 Task: Enable instant booking option without waiting for host approval.
Action: Mouse pressed left at (875, 141)
Screenshot: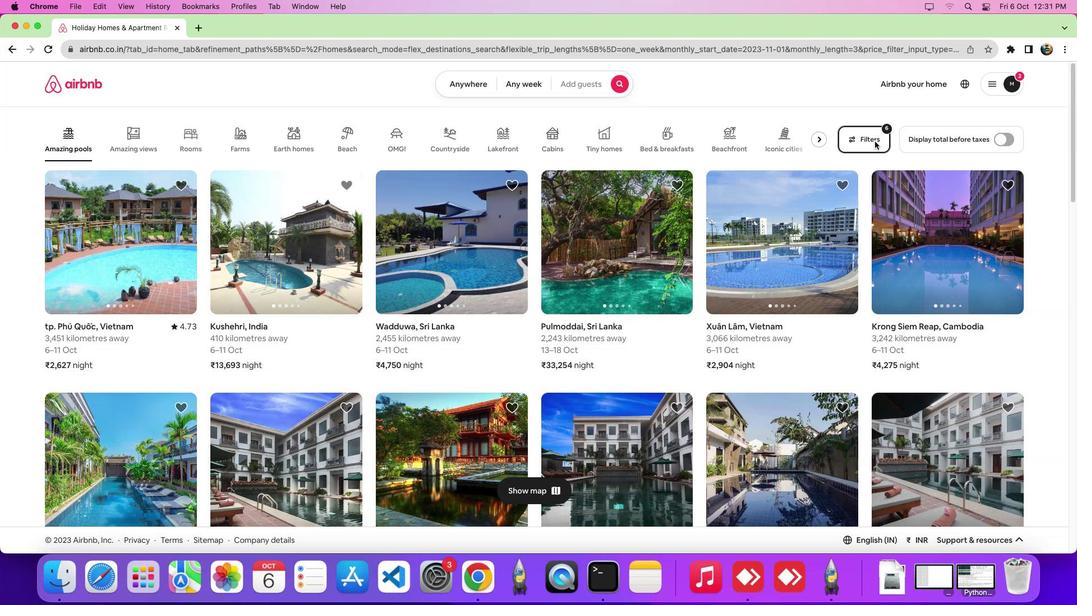 
Action: Mouse pressed left at (875, 141)
Screenshot: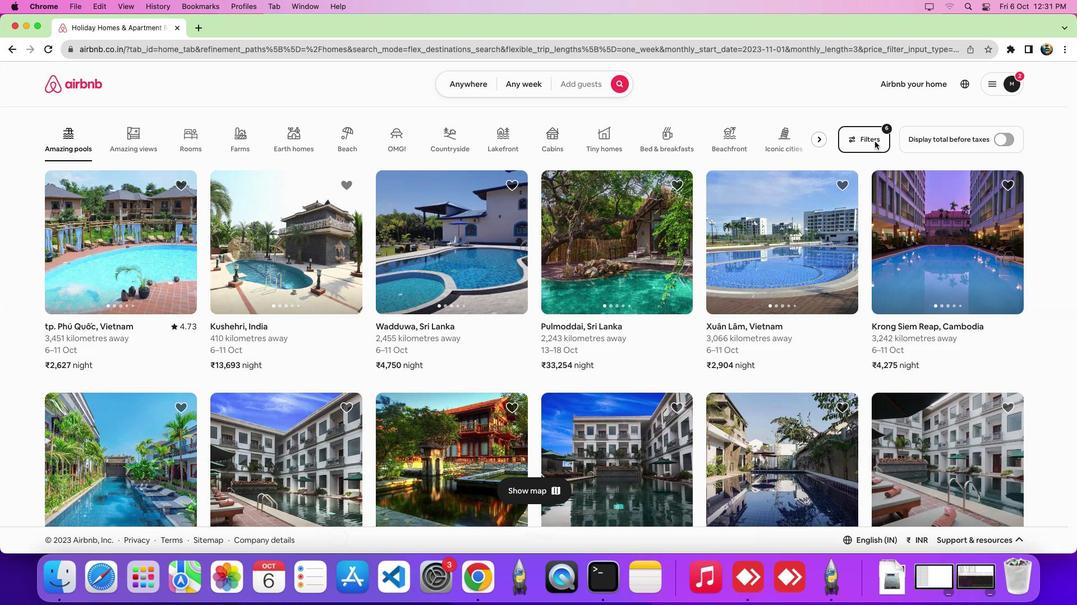 
Action: Mouse moved to (423, 211)
Screenshot: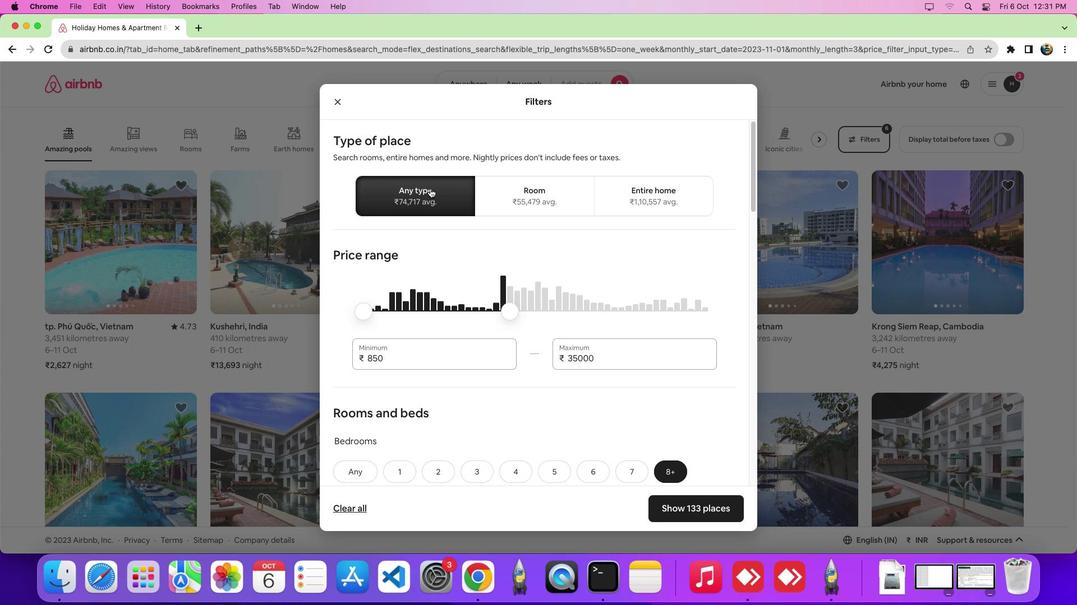 
Action: Mouse pressed left at (423, 211)
Screenshot: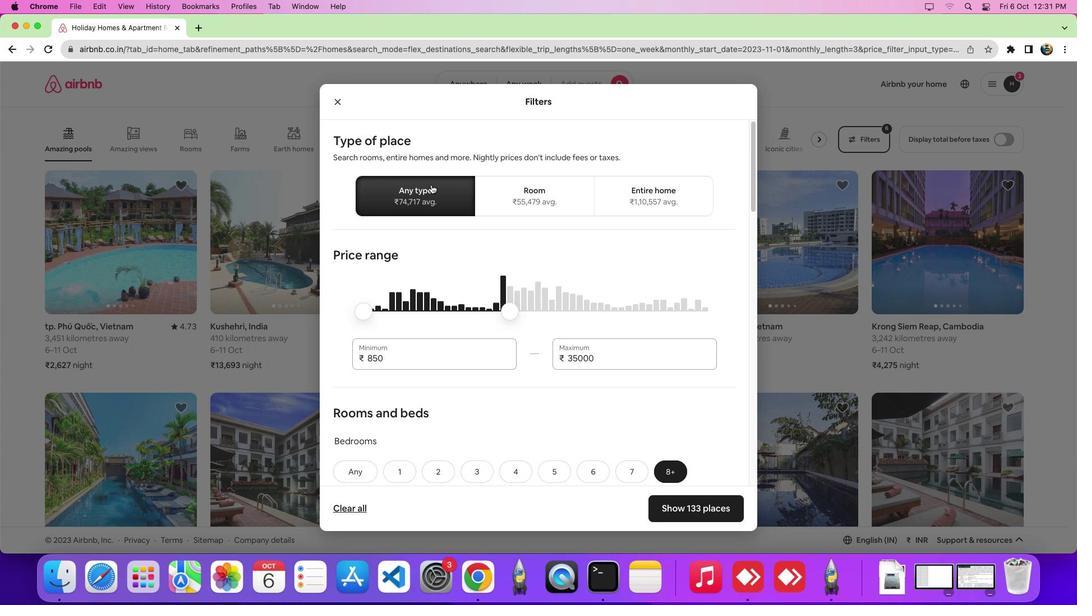 
Action: Mouse moved to (431, 185)
Screenshot: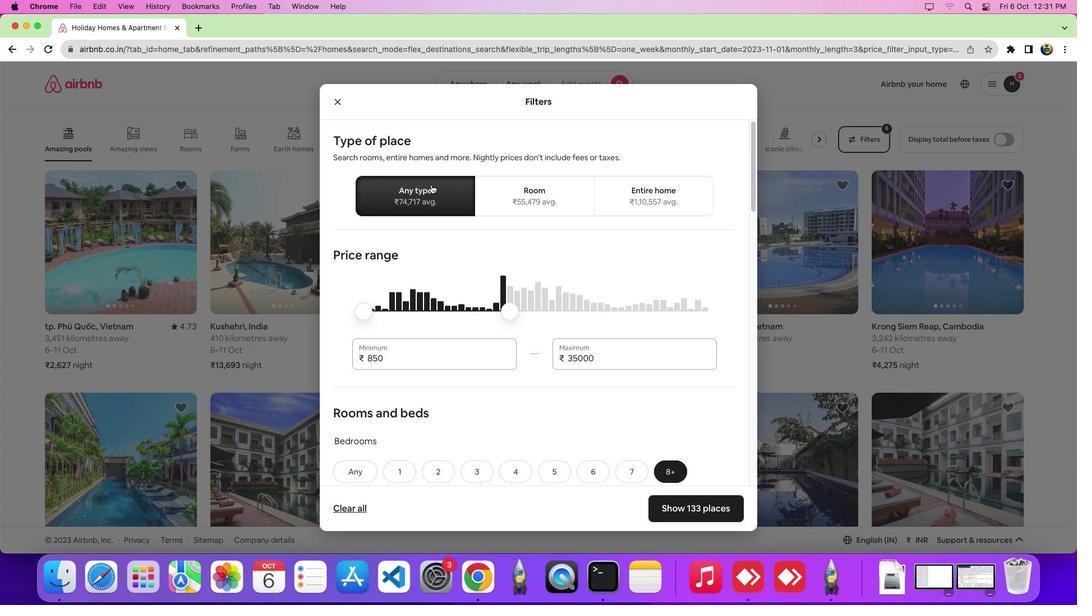 
Action: Mouse pressed left at (431, 185)
Screenshot: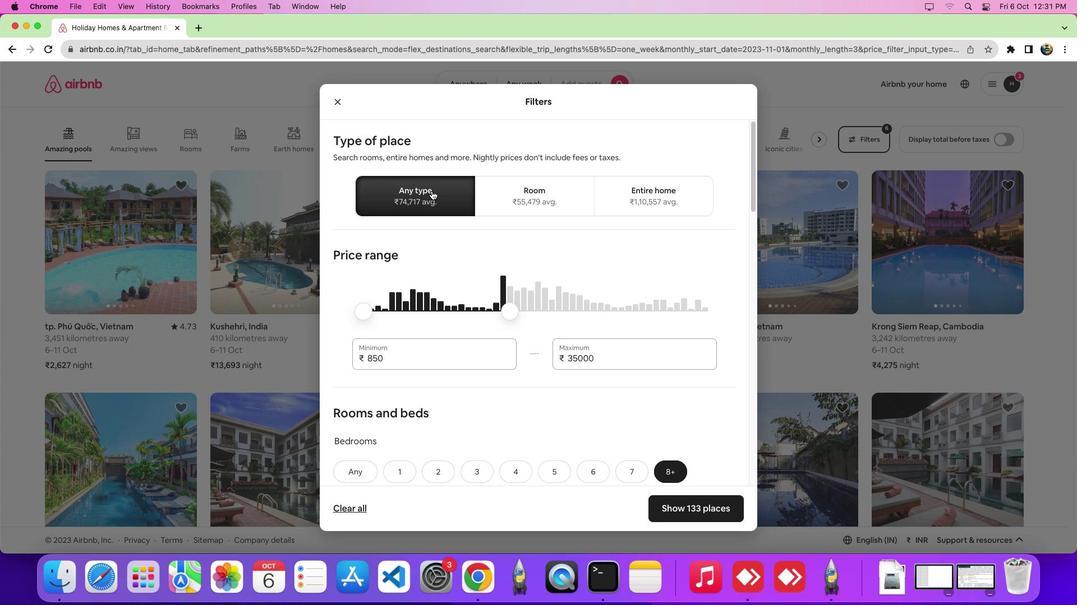 
Action: Mouse moved to (459, 213)
Screenshot: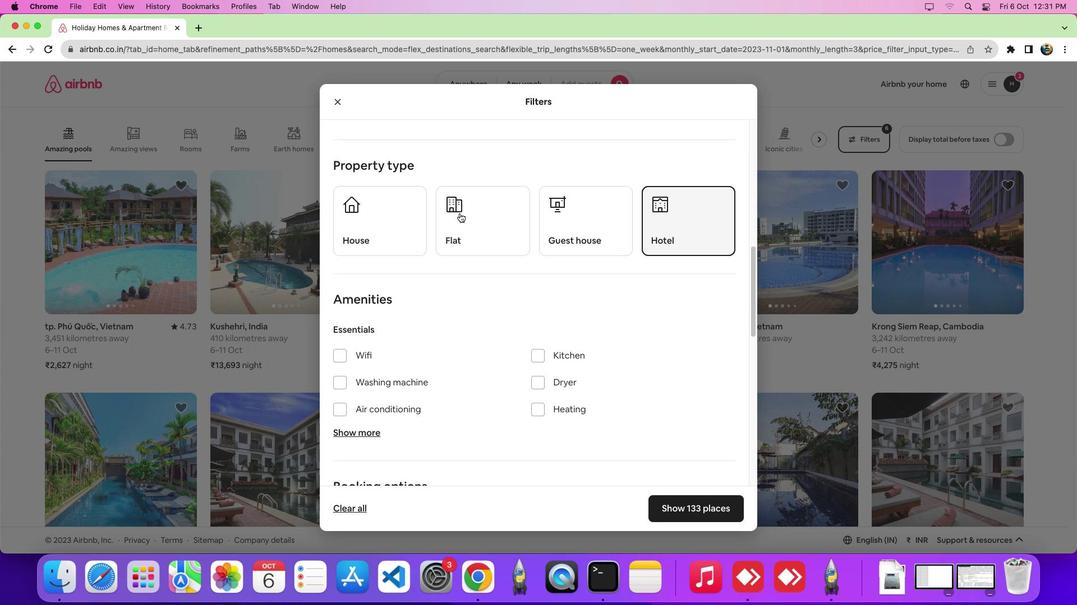 
Action: Mouse scrolled (459, 213) with delta (0, 0)
Screenshot: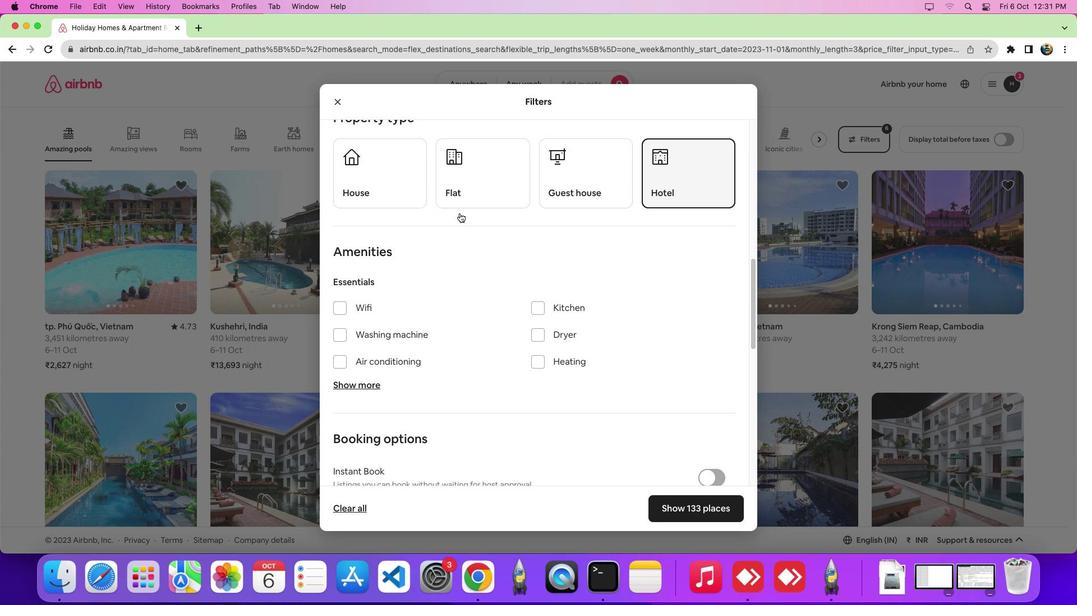 
Action: Mouse scrolled (459, 213) with delta (0, 0)
Screenshot: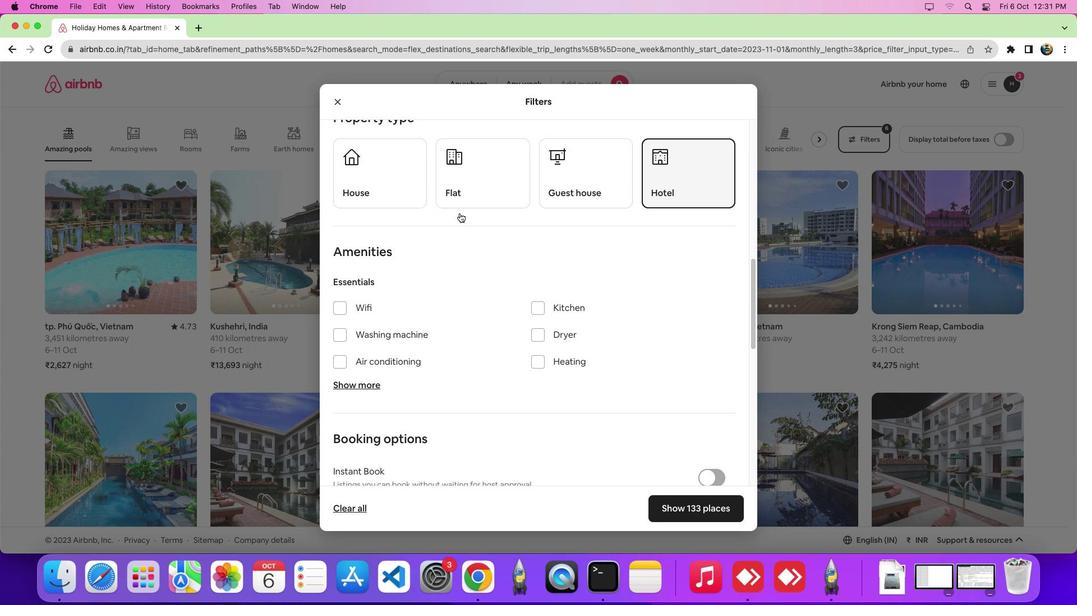 
Action: Mouse scrolled (459, 213) with delta (0, -5)
Screenshot: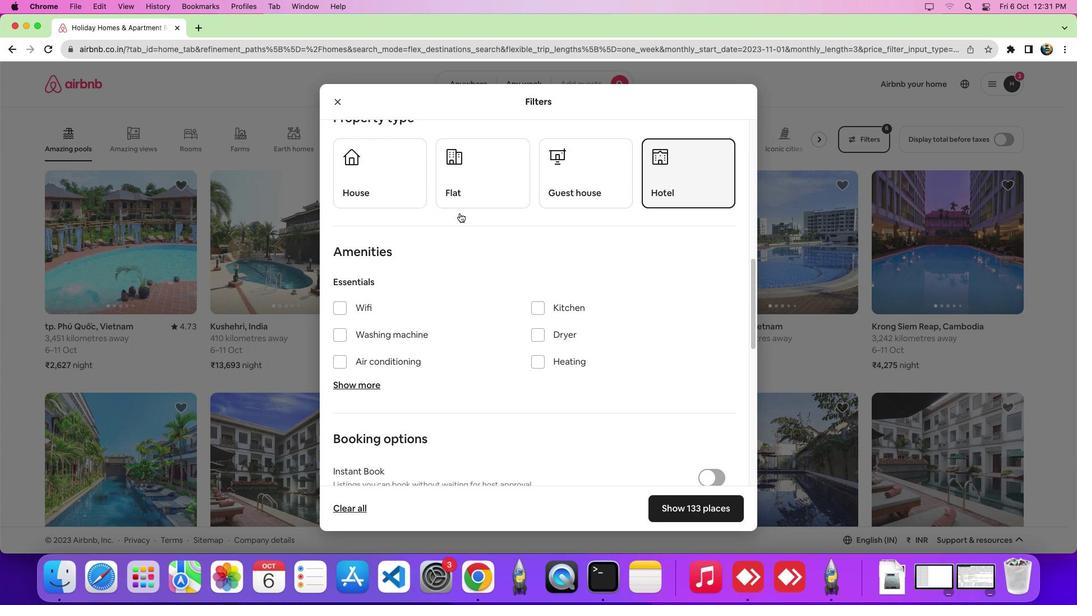 
Action: Mouse scrolled (459, 213) with delta (0, -6)
Screenshot: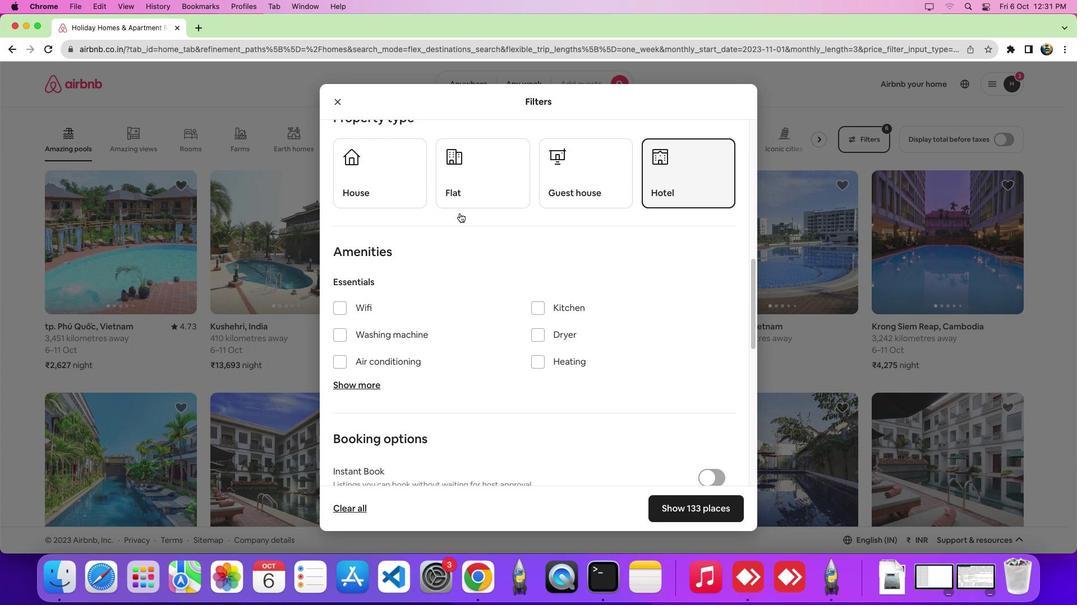 
Action: Mouse scrolled (459, 213) with delta (0, 0)
Screenshot: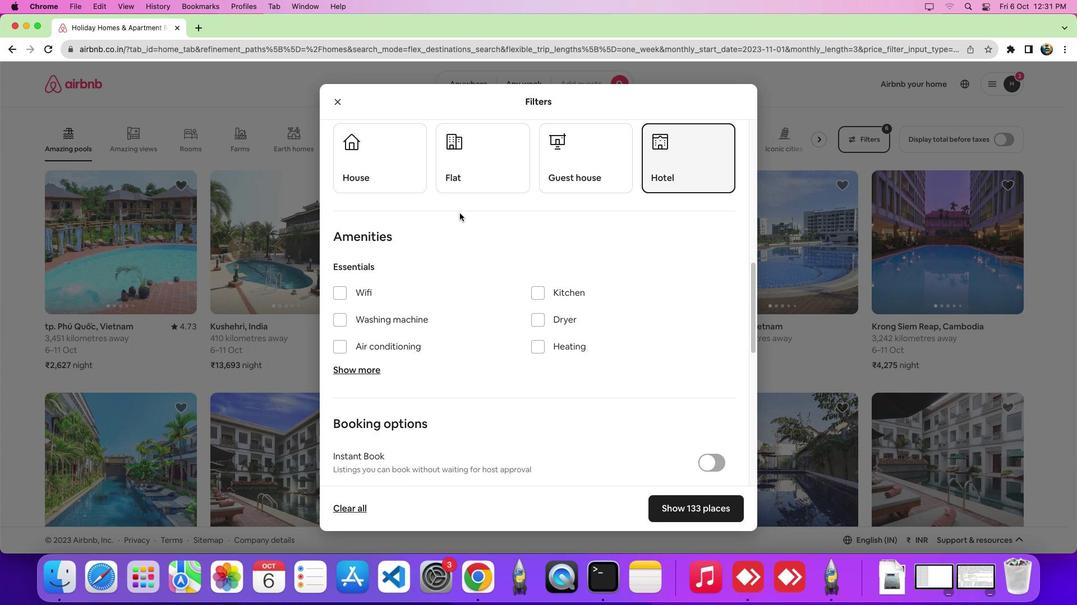 
Action: Mouse scrolled (459, 213) with delta (0, 0)
Screenshot: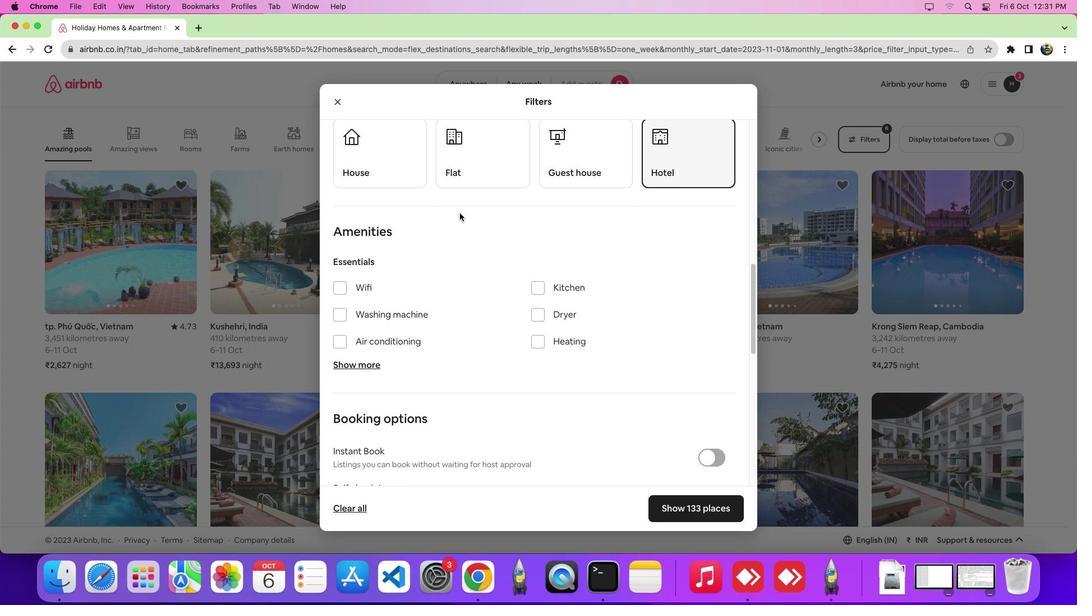 
Action: Mouse scrolled (459, 213) with delta (0, 0)
Screenshot: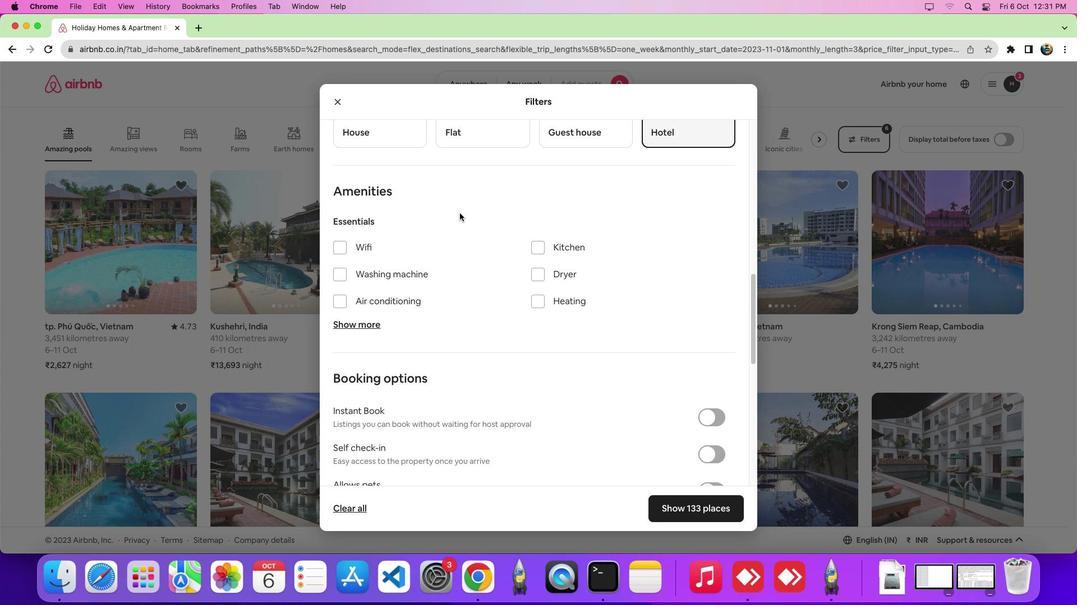 
Action: Mouse scrolled (459, 213) with delta (0, 0)
Screenshot: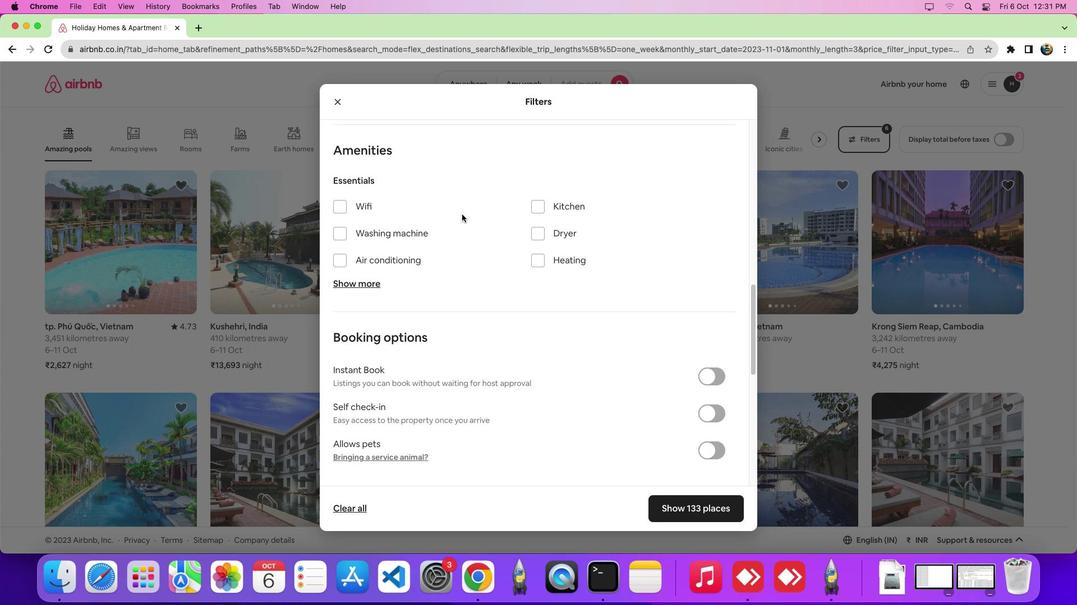 
Action: Mouse scrolled (459, 213) with delta (0, -1)
Screenshot: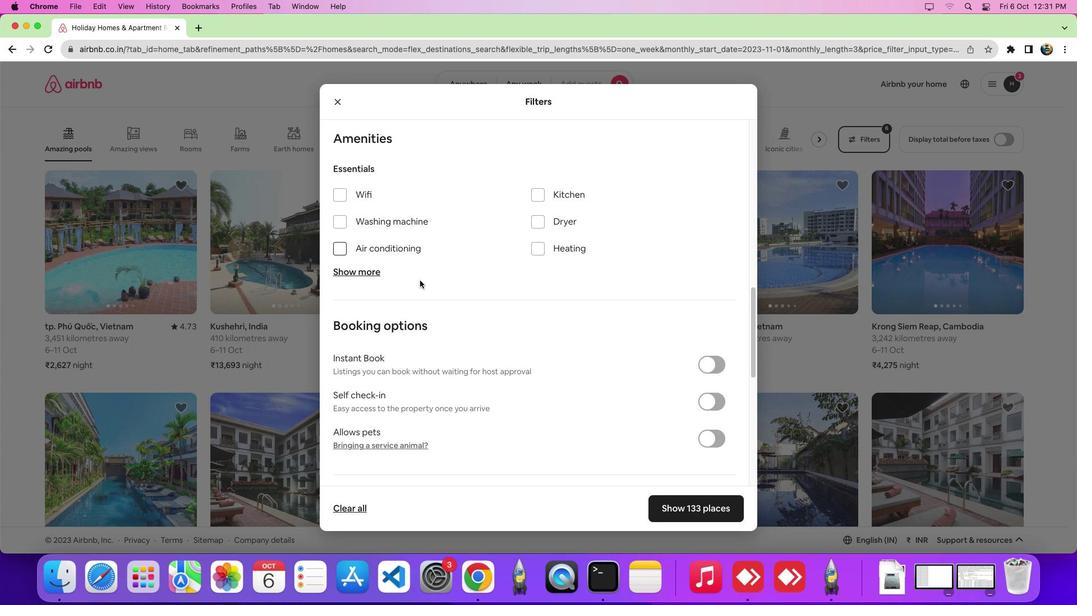 
Action: Mouse moved to (373, 284)
Screenshot: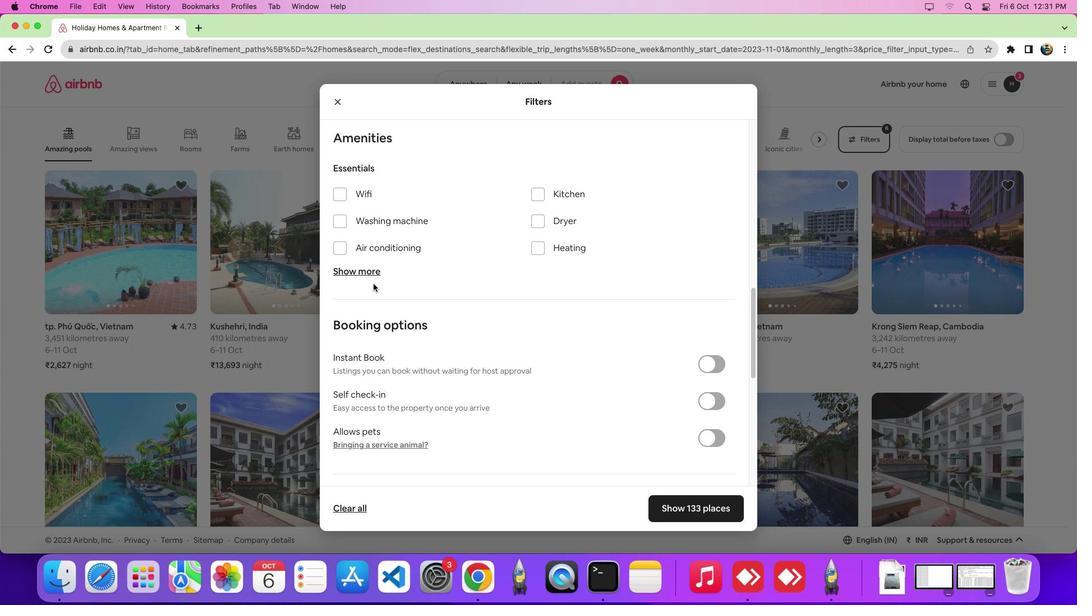 
Action: Mouse scrolled (373, 284) with delta (0, 0)
Screenshot: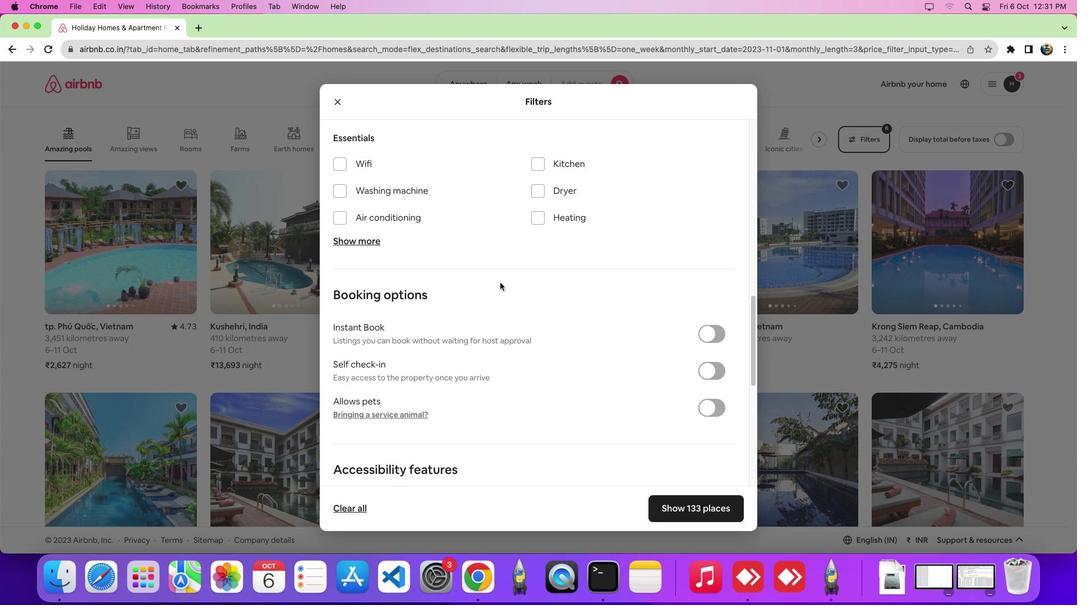 
Action: Mouse scrolled (373, 284) with delta (0, 0)
Screenshot: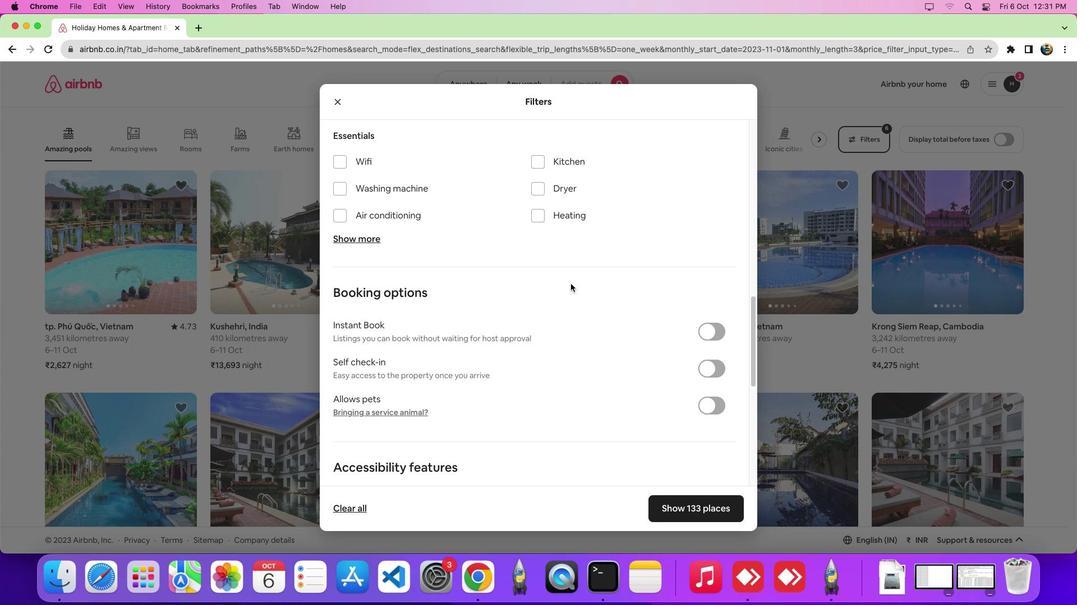 
Action: Mouse moved to (704, 333)
Screenshot: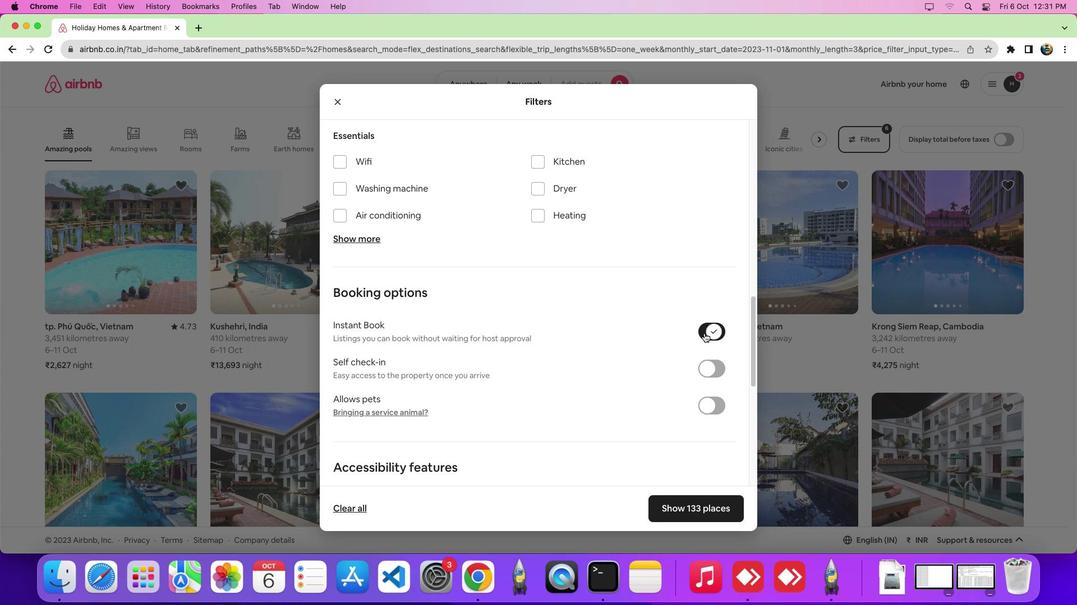 
Action: Mouse pressed left at (704, 333)
Screenshot: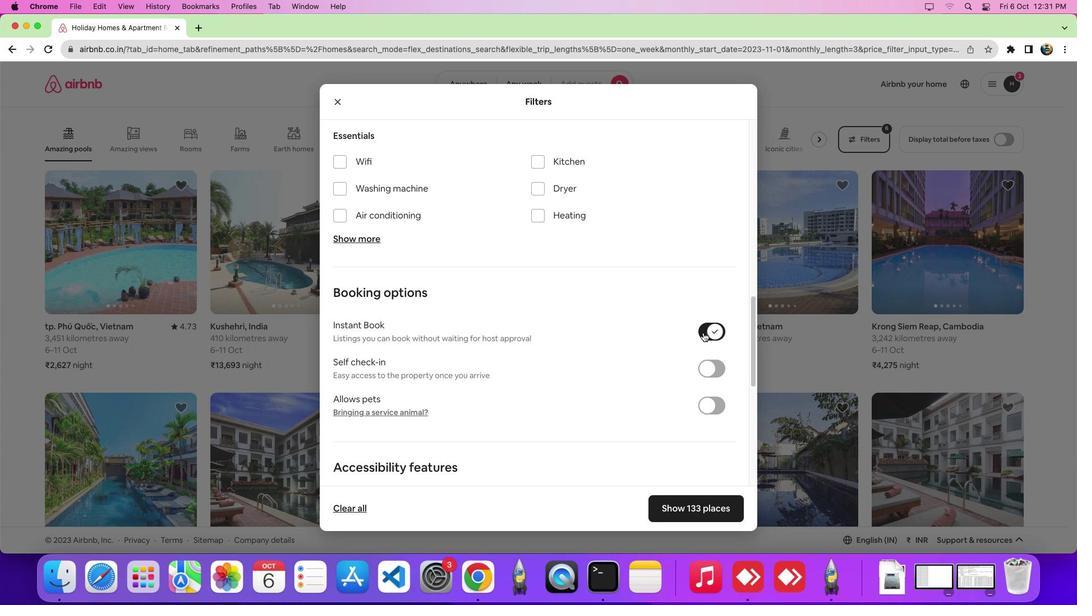 
Action: Mouse moved to (689, 505)
Screenshot: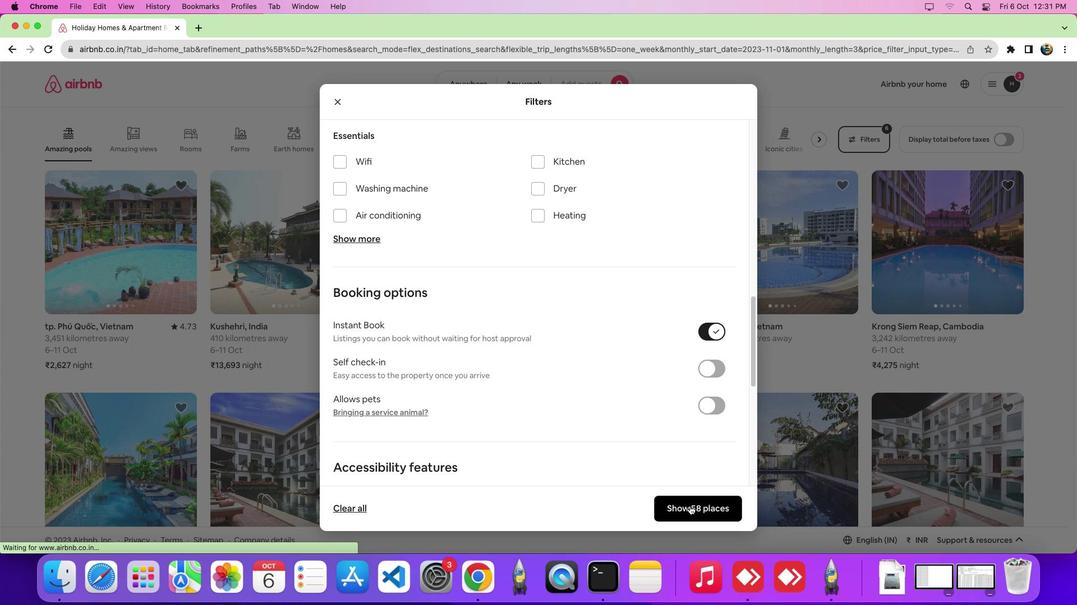 
Action: Mouse pressed left at (689, 505)
Screenshot: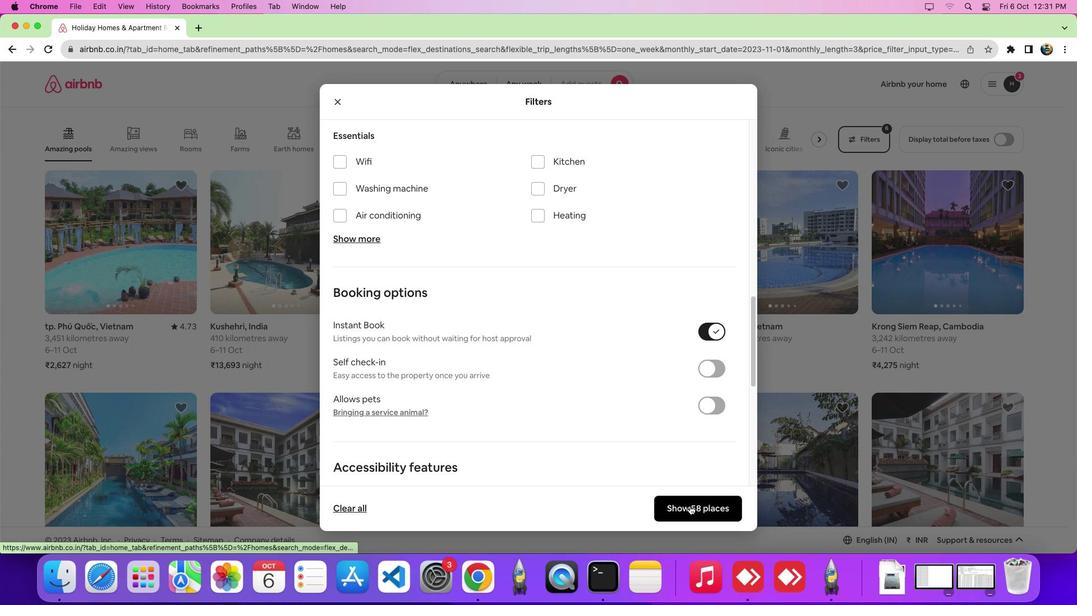 
Action: Mouse moved to (695, 447)
Screenshot: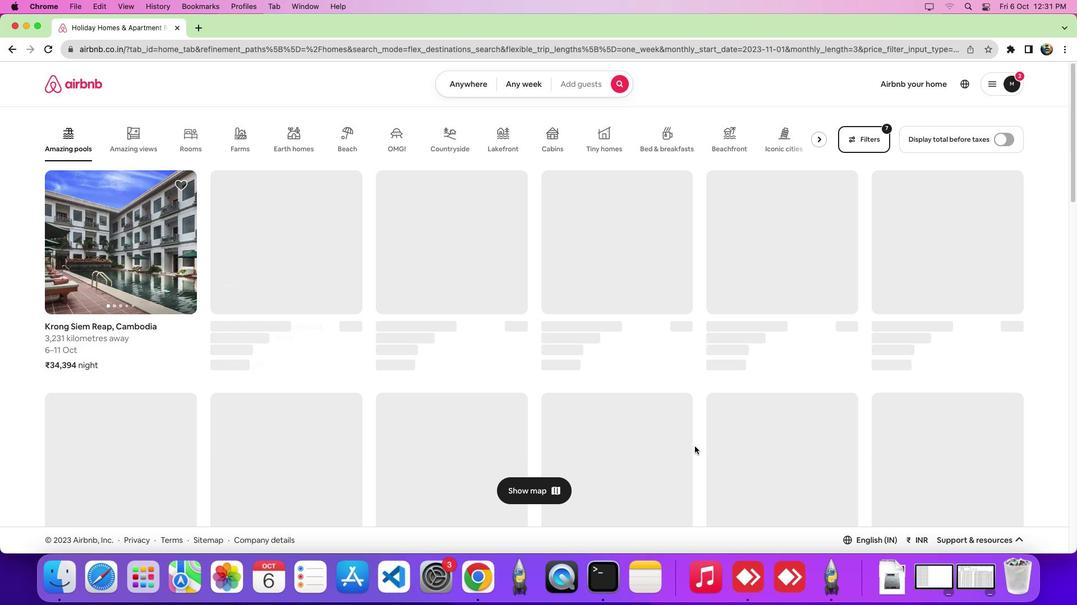 
